 Task: For heading Arial black with underline.  font size for heading18,  'Change the font style of data to'Calibri.  and font size to 9,  Change the alignment of both headline & data to Align center.  In the sheet  Attendance Sheet for Weekly Trackingbook
Action: Mouse moved to (38, 134)
Screenshot: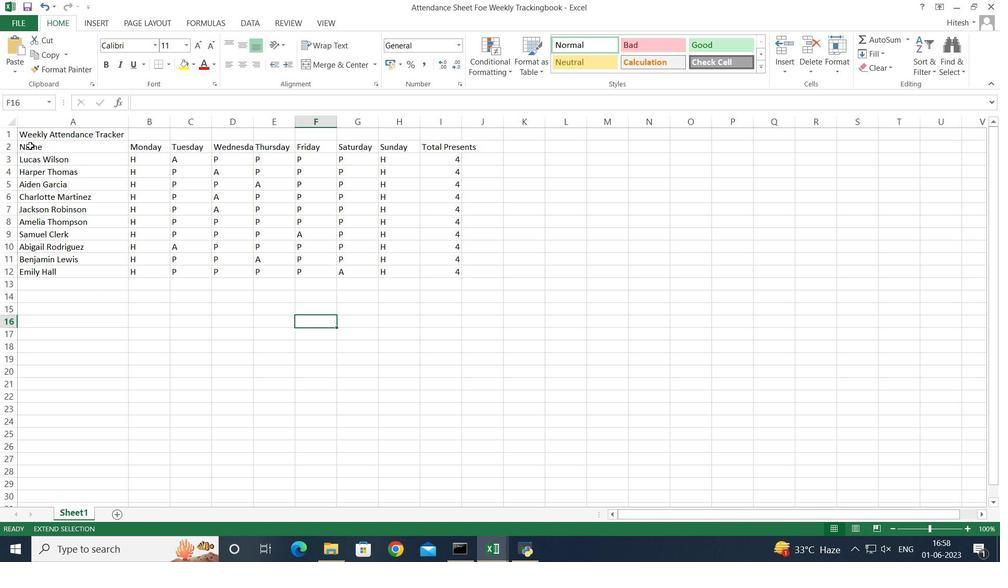 
Action: Mouse pressed left at (38, 134)
Screenshot: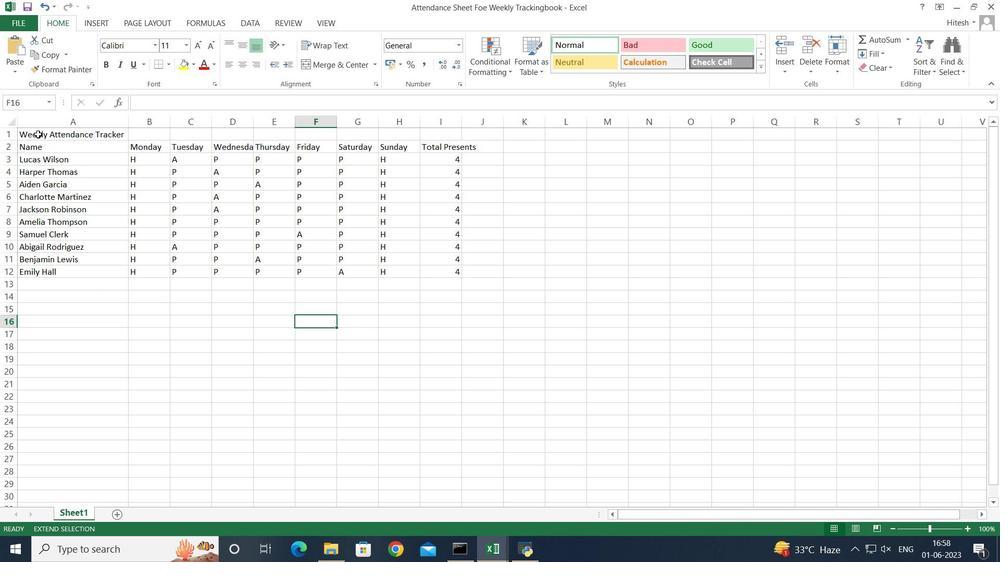 
Action: Mouse moved to (201, 384)
Screenshot: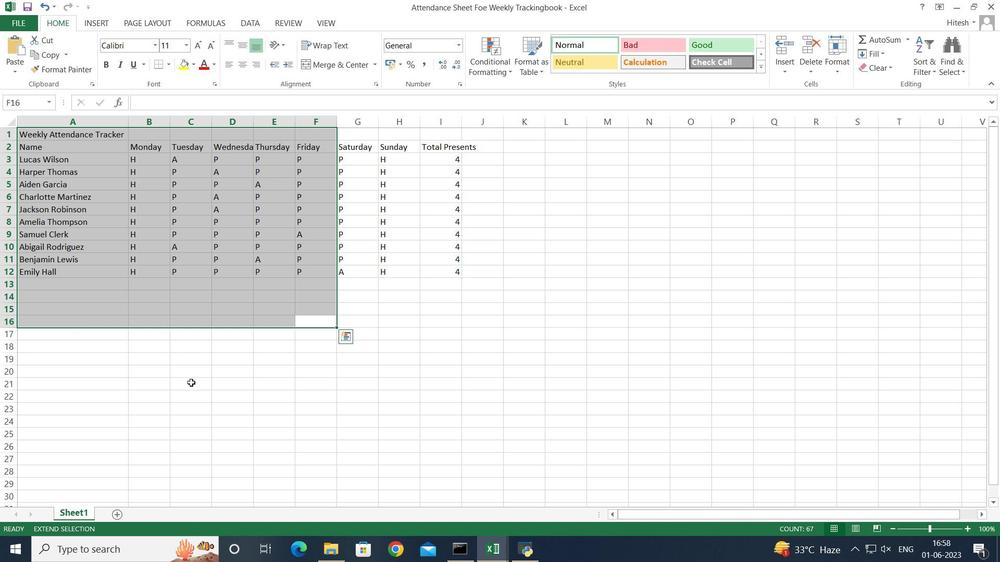 
Action: Mouse pressed left at (201, 384)
Screenshot: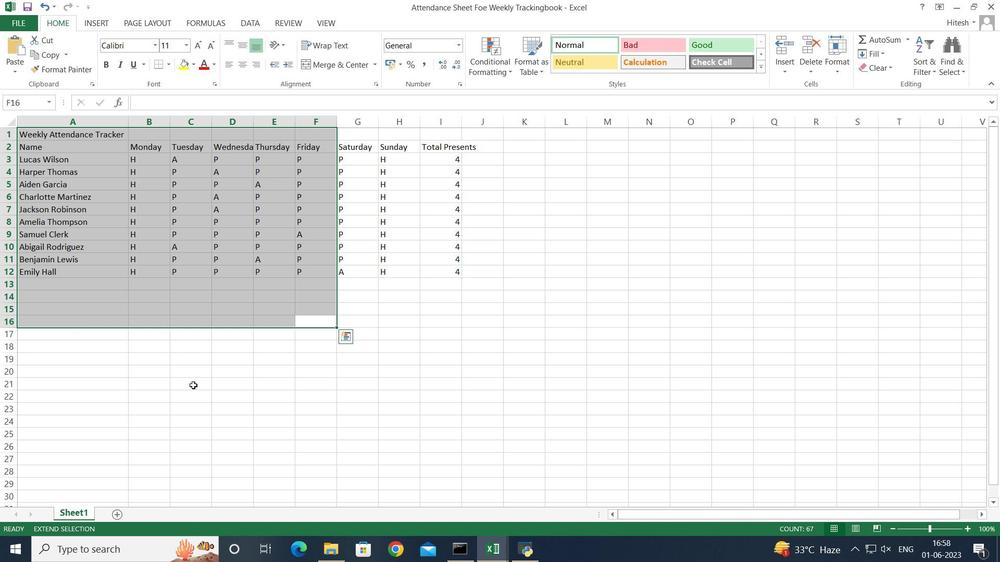 
Action: Mouse moved to (306, 321)
Screenshot: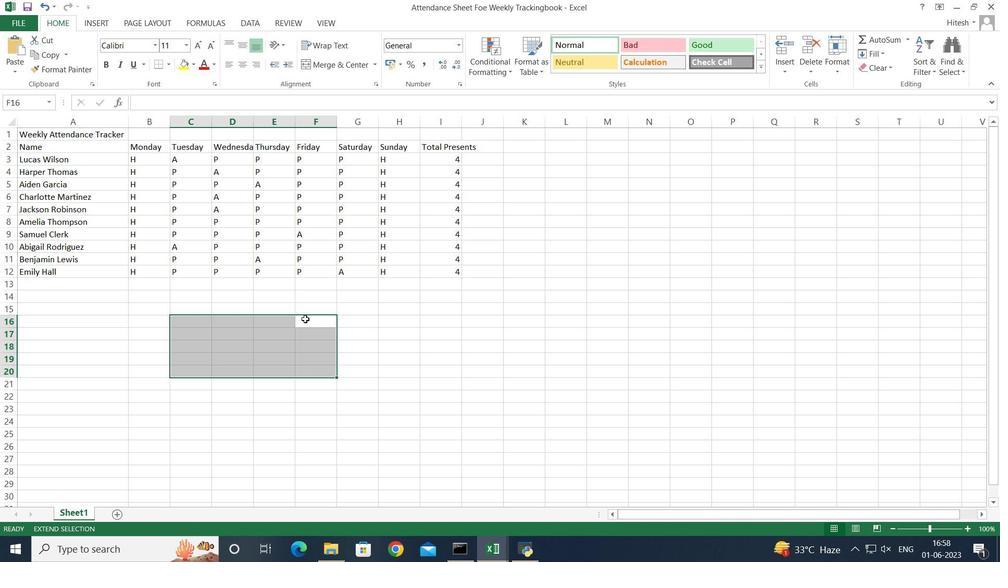 
Action: Mouse pressed left at (306, 321)
Screenshot: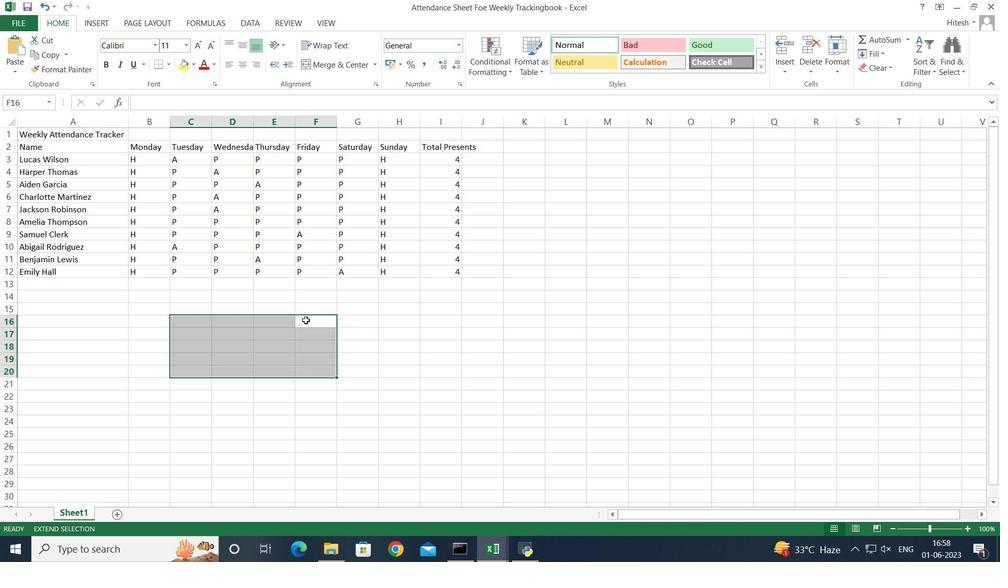 
Action: Key pressed j<Key.backspace><Key.backspace>
Screenshot: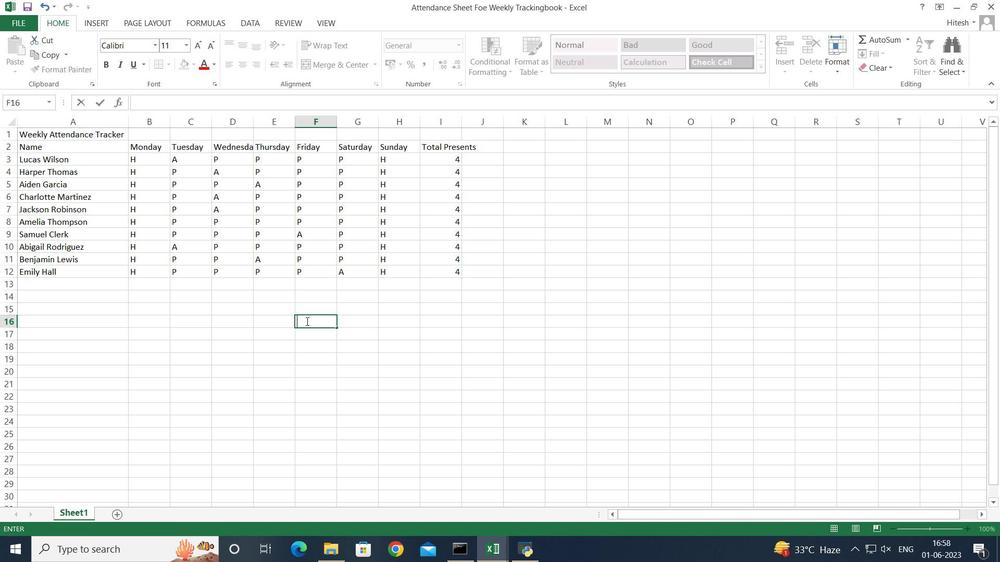 
Action: Mouse moved to (57, 140)
Screenshot: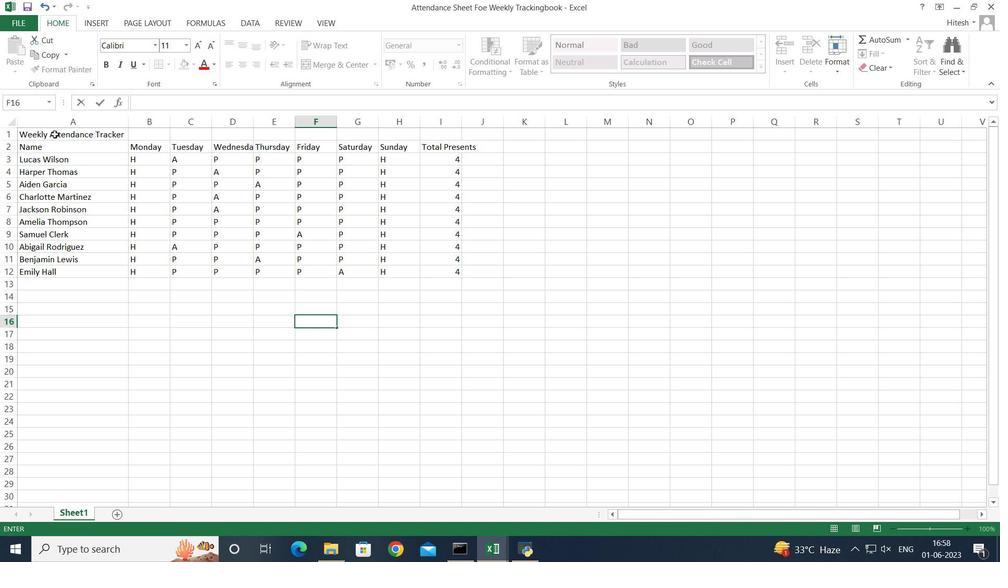 
Action: Mouse pressed left at (57, 140)
Screenshot: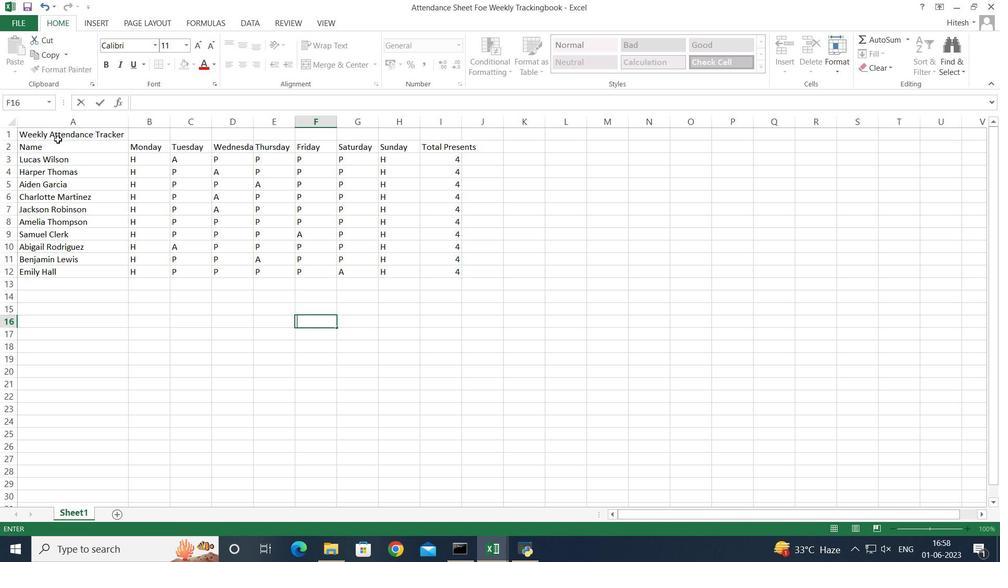 
Action: Mouse moved to (91, 138)
Screenshot: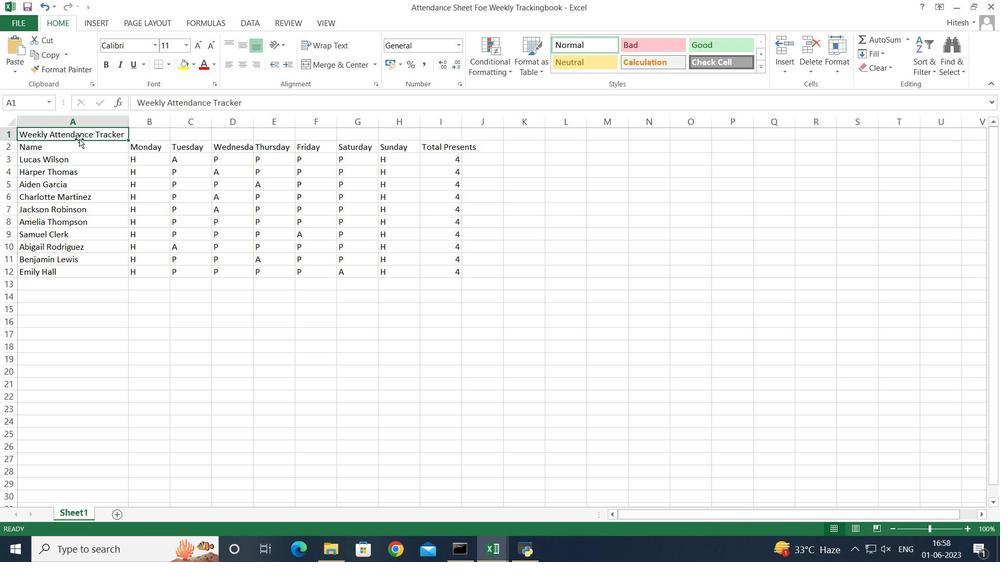 
Action: Key pressed <Key.shift><Key.right><Key.right><Key.right><Key.right><Key.right><Key.right><Key.right><Key.right>
Screenshot: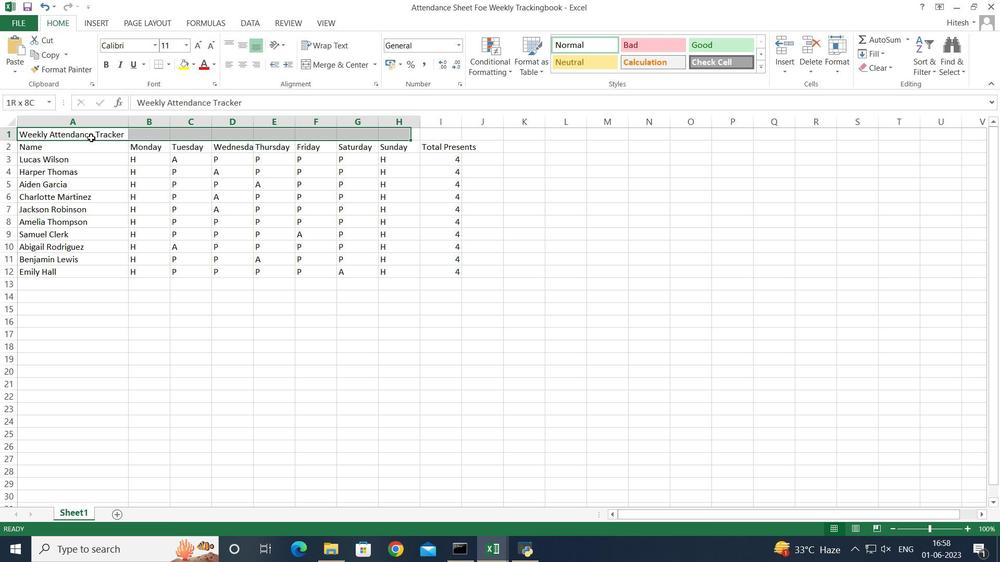 
Action: Mouse moved to (334, 65)
Screenshot: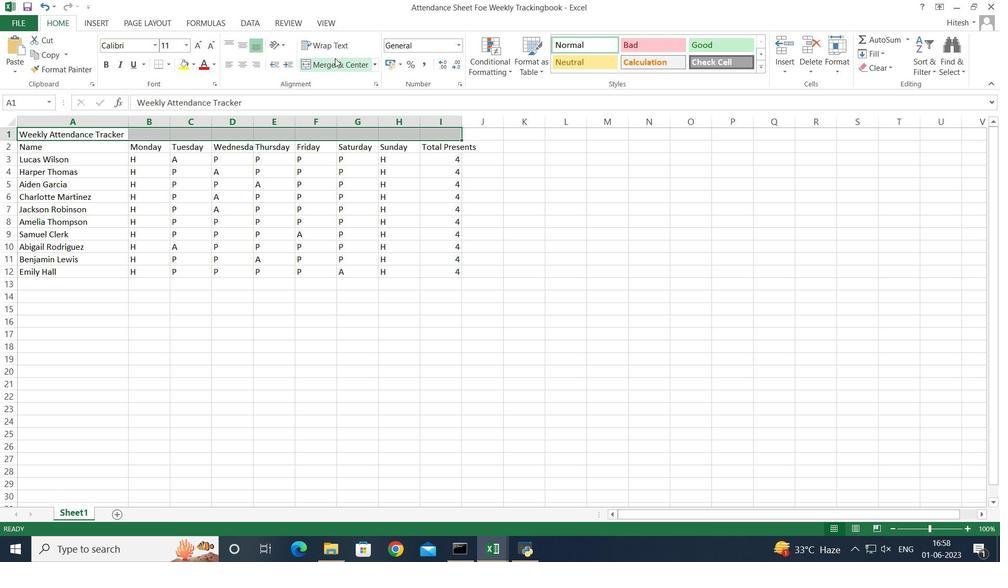 
Action: Mouse pressed left at (334, 65)
Screenshot: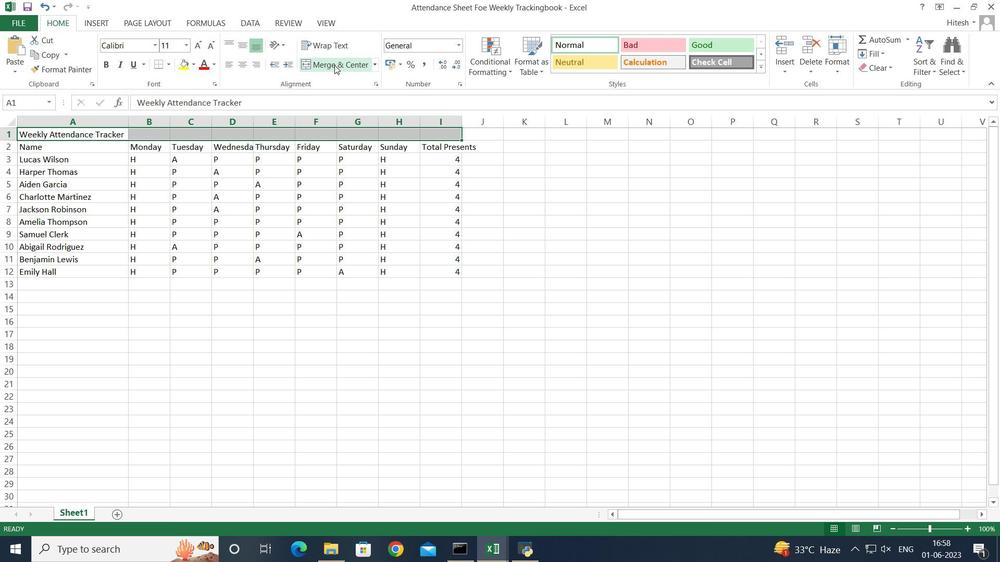 
Action: Mouse moved to (451, 123)
Screenshot: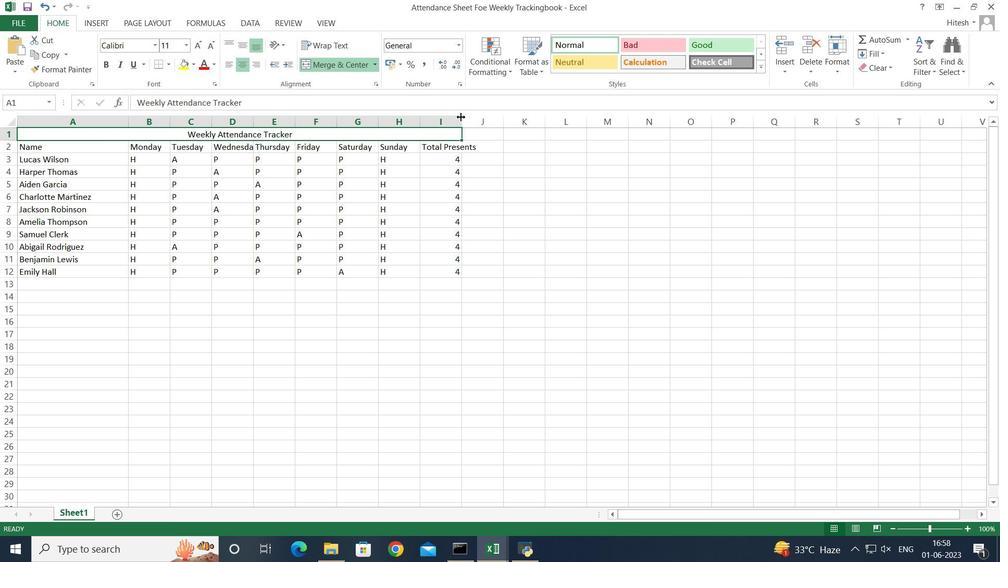 
Action: Mouse pressed left at (451, 123)
Screenshot: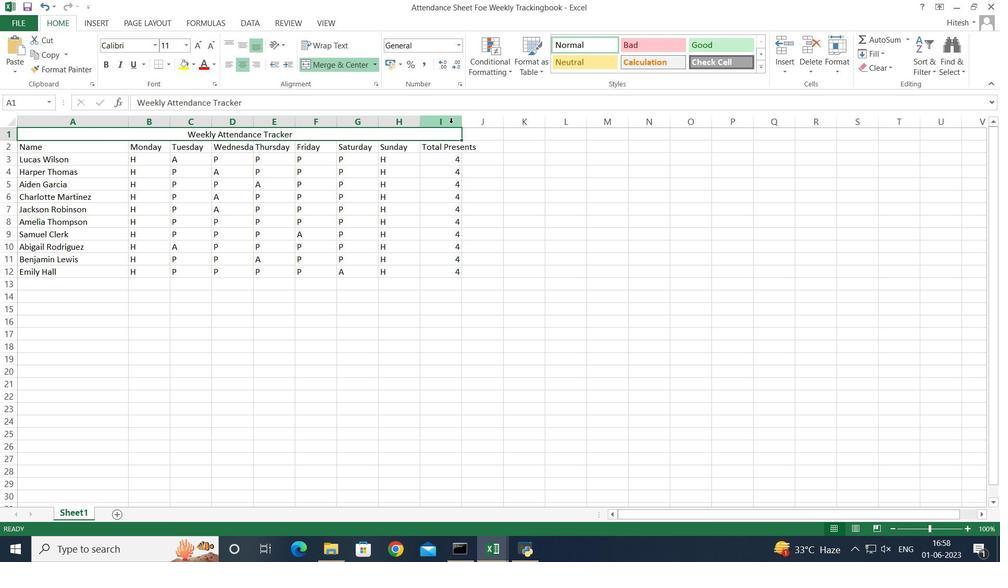 
Action: Mouse moved to (459, 119)
Screenshot: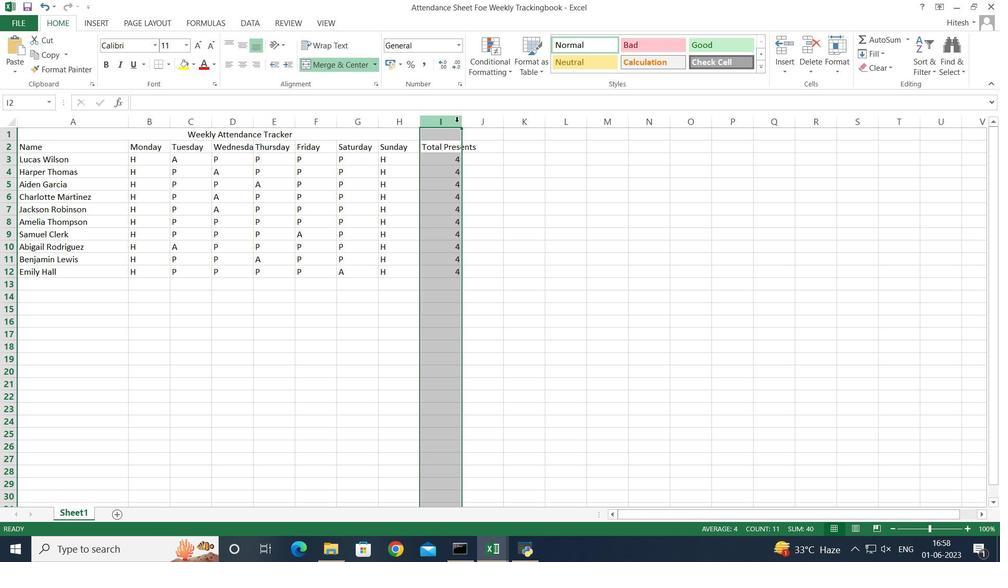 
Action: Mouse pressed left at (459, 119)
Screenshot: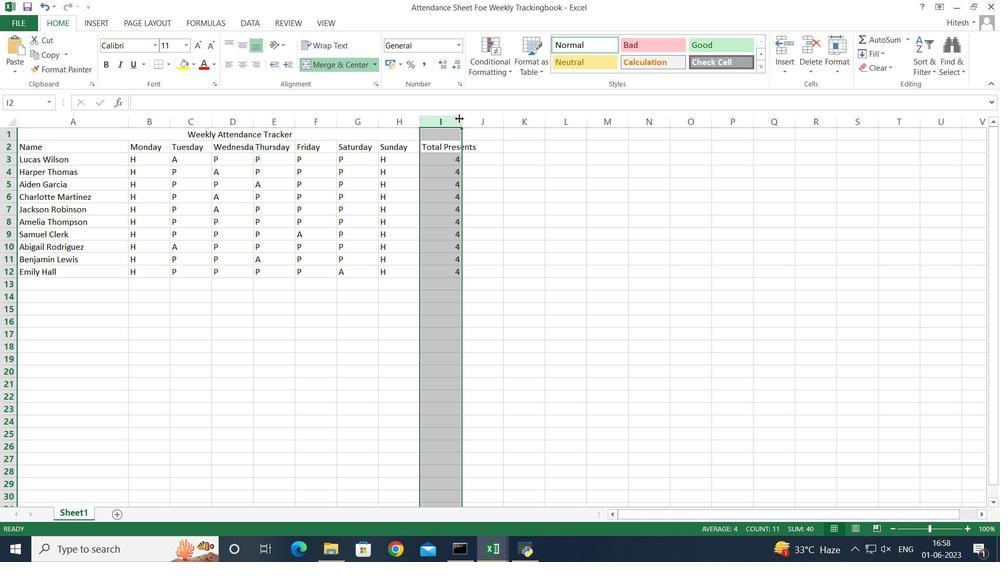 
Action: Mouse moved to (460, 119)
Screenshot: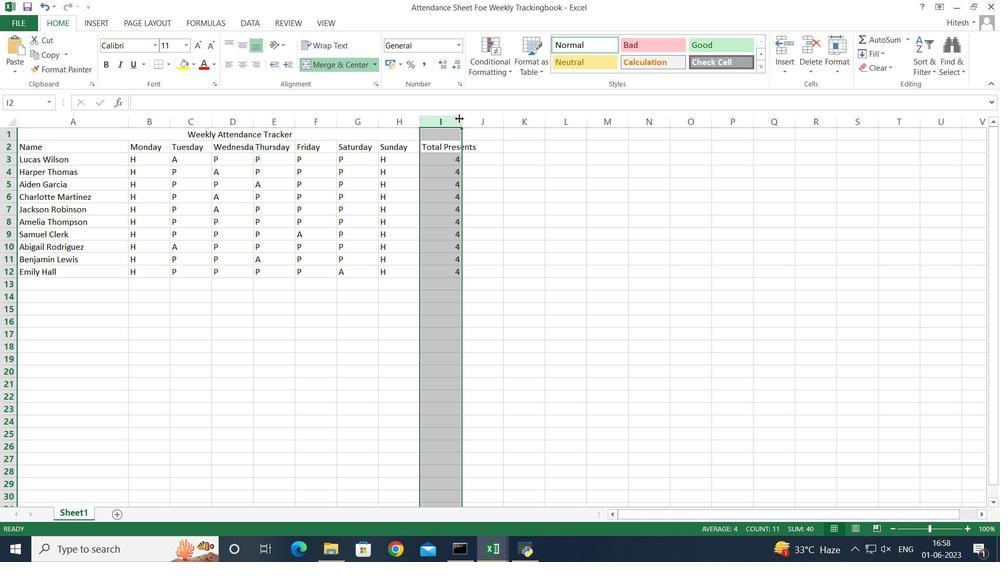 
Action: Mouse pressed left at (460, 119)
Screenshot: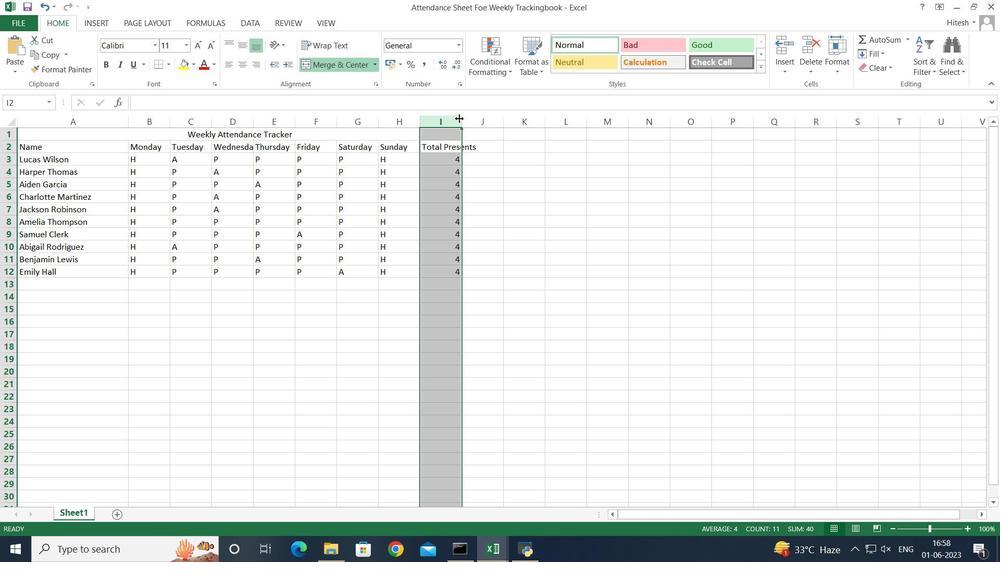 
Action: Mouse moved to (295, 335)
Screenshot: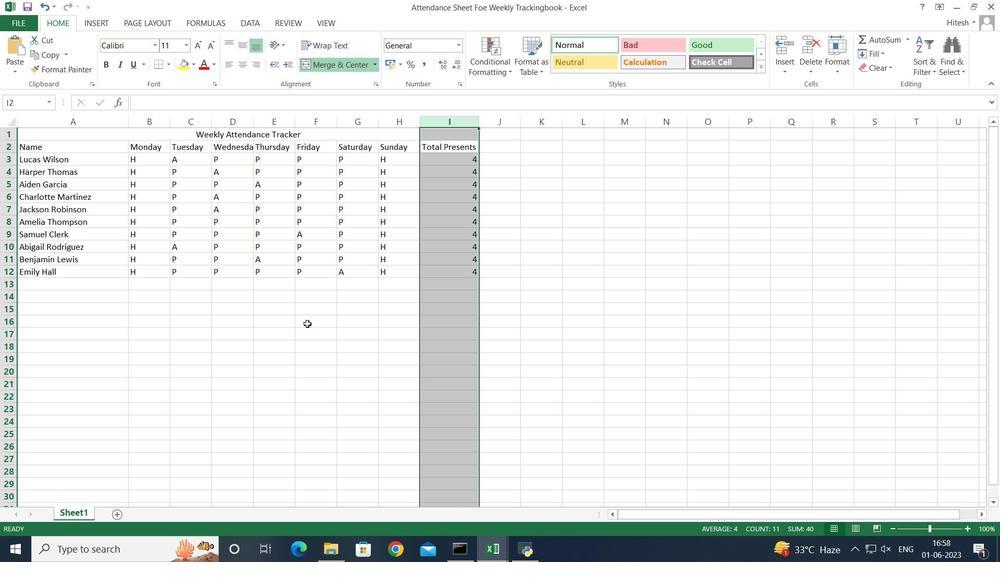 
Action: Mouse pressed left at (295, 335)
Screenshot: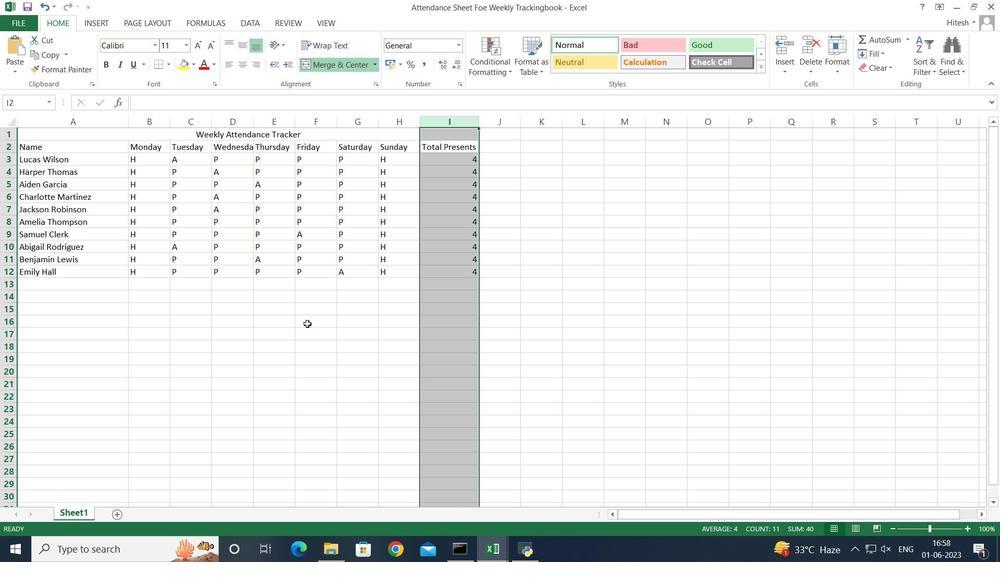 
Action: Mouse moved to (53, 134)
Screenshot: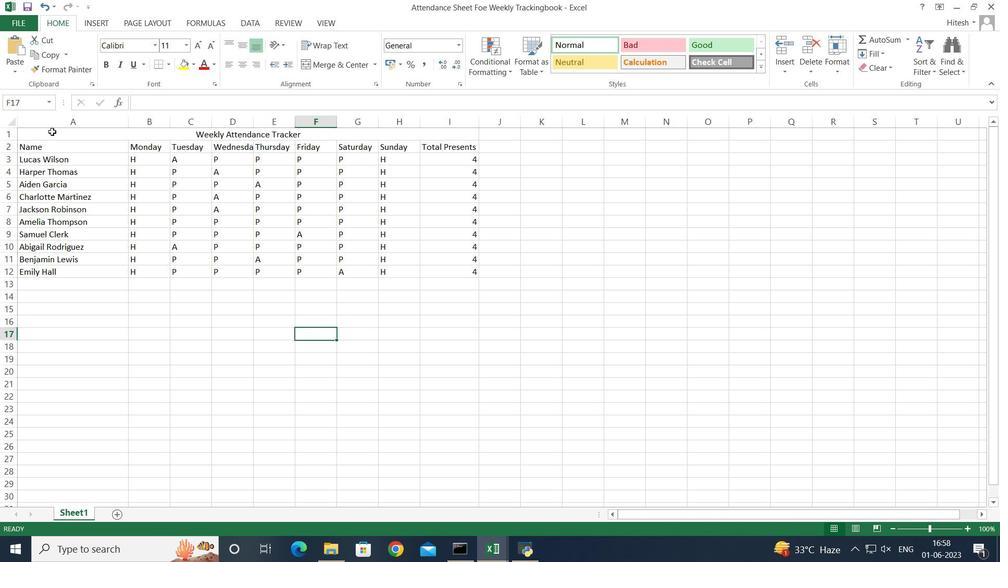 
Action: Mouse pressed left at (53, 134)
Screenshot: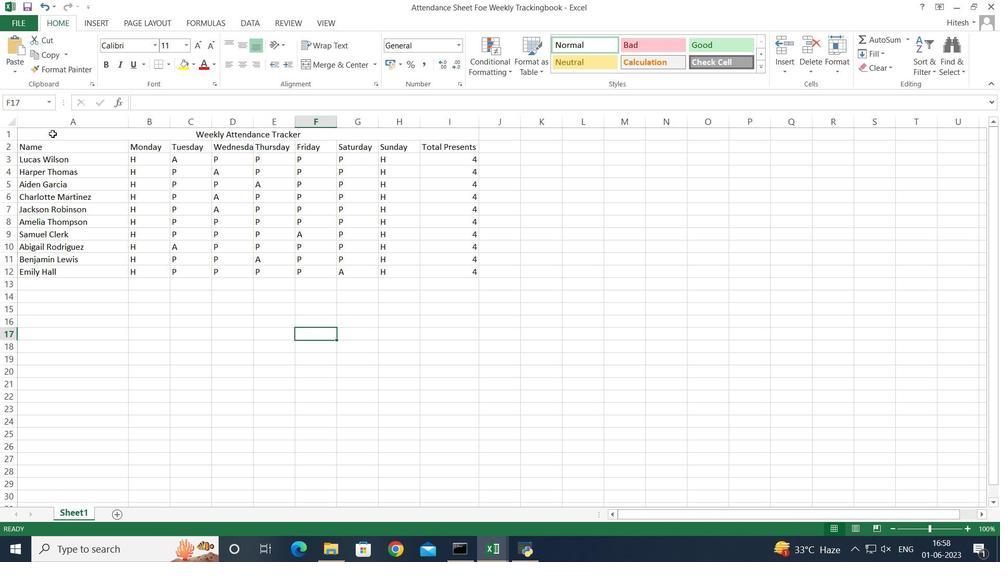 
Action: Mouse moved to (152, 41)
Screenshot: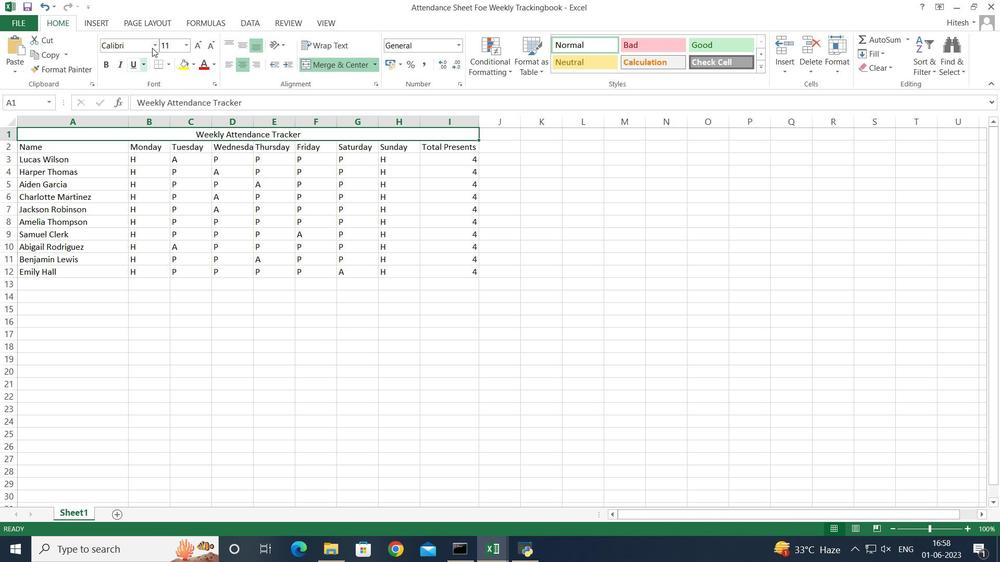 
Action: Mouse pressed left at (152, 41)
Screenshot: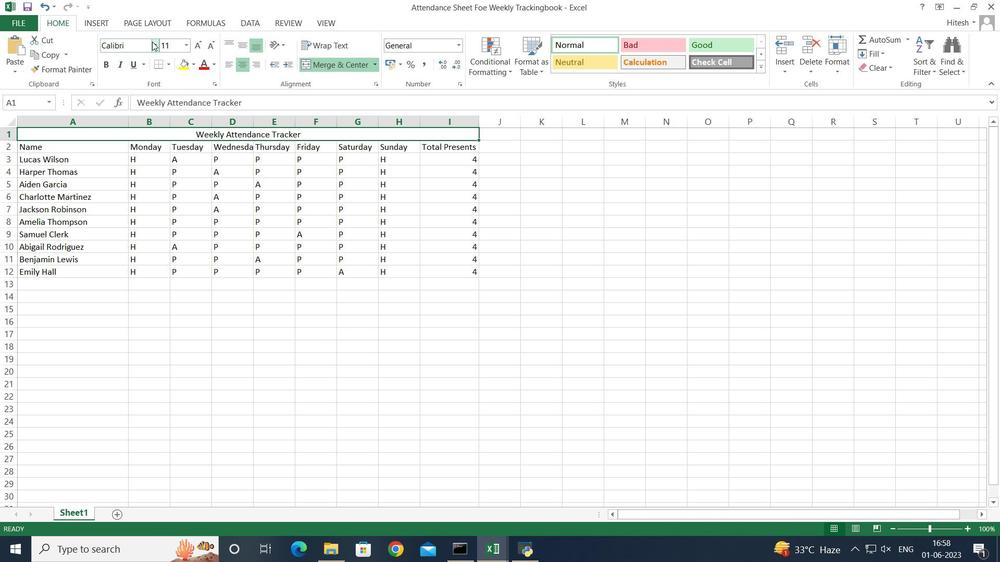 
Action: Mouse moved to (152, 166)
Screenshot: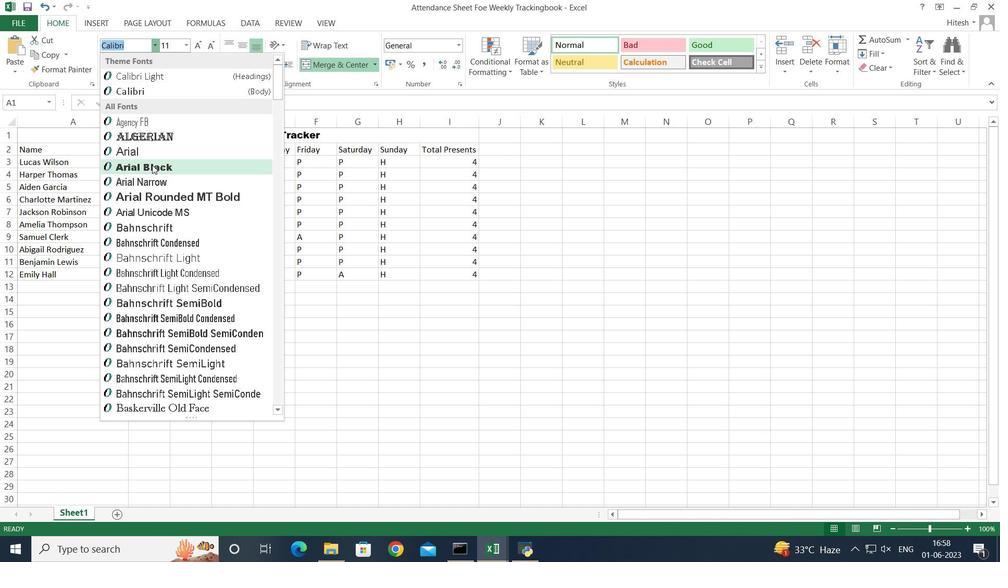 
Action: Mouse pressed left at (152, 166)
Screenshot: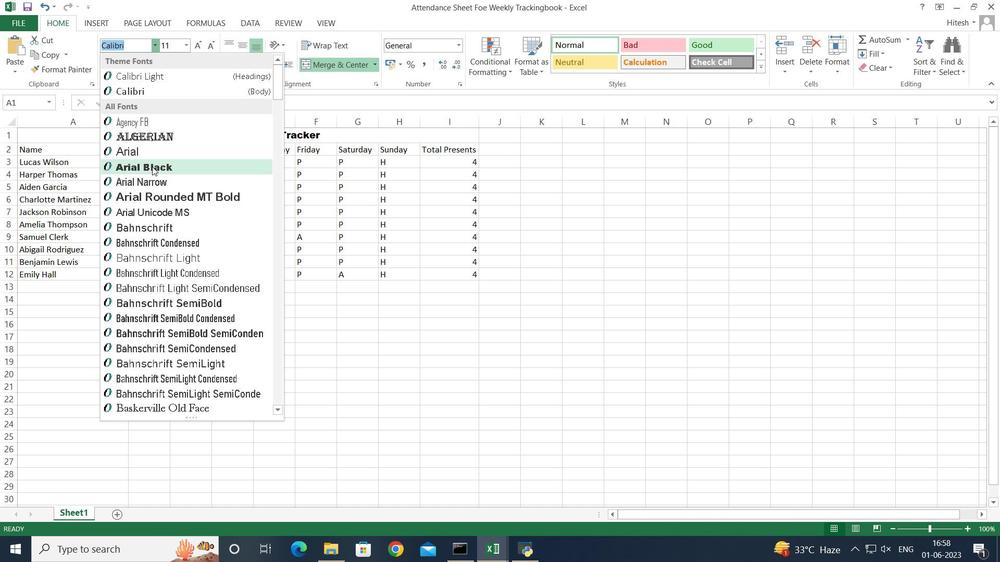 
Action: Mouse moved to (131, 60)
Screenshot: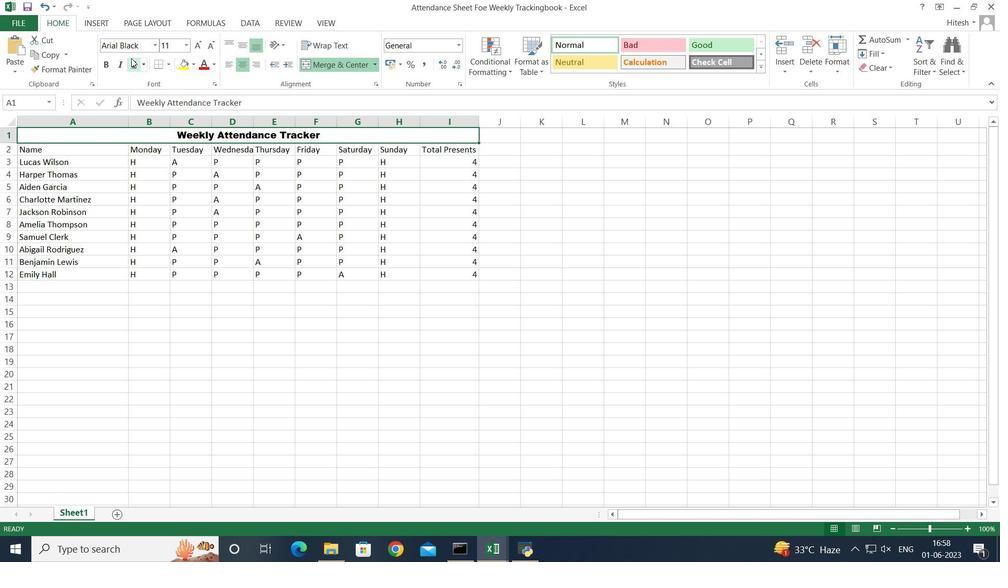 
Action: Mouse pressed left at (131, 60)
Screenshot: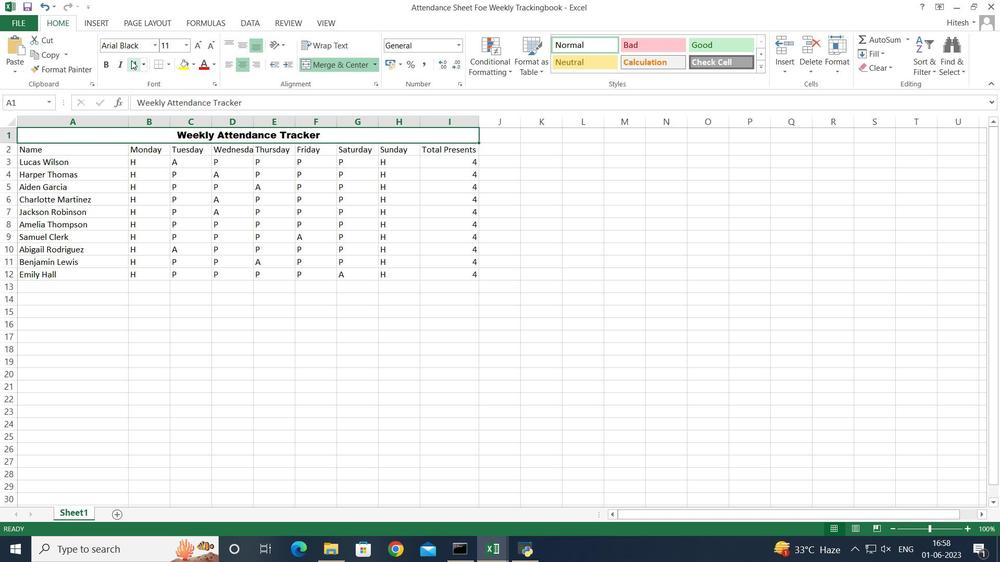 
Action: Mouse moved to (185, 42)
Screenshot: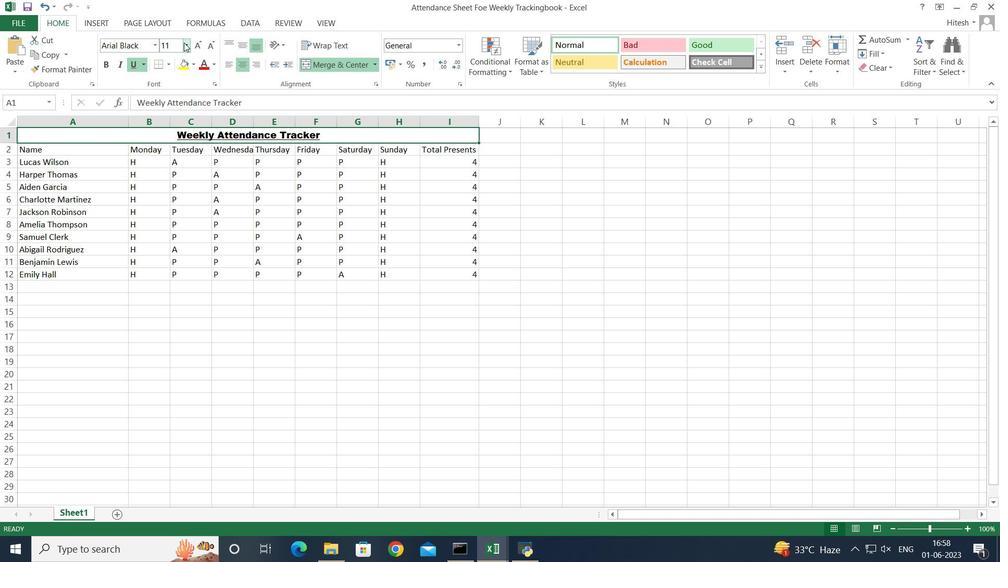 
Action: Mouse pressed left at (185, 42)
Screenshot: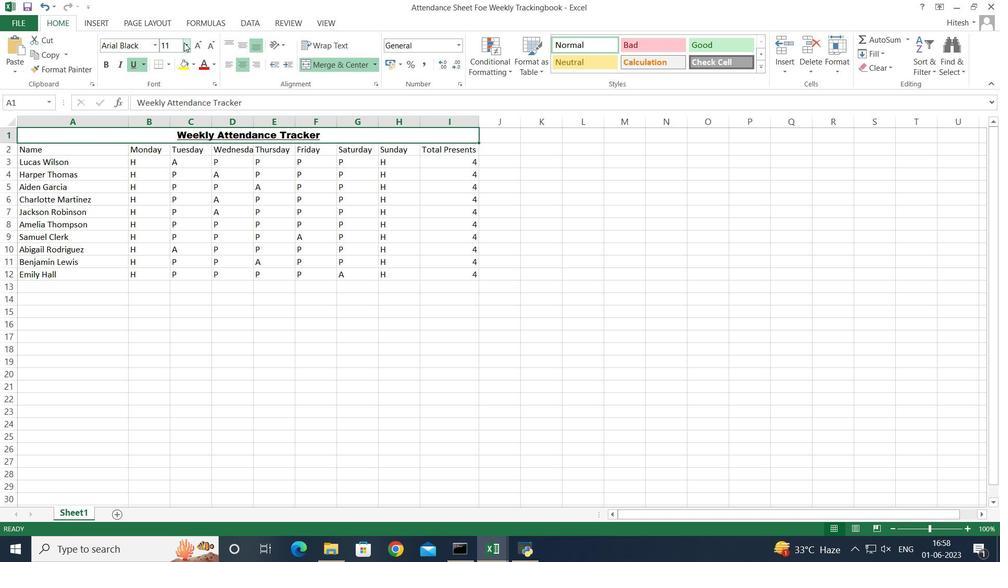 
Action: Mouse moved to (170, 148)
Screenshot: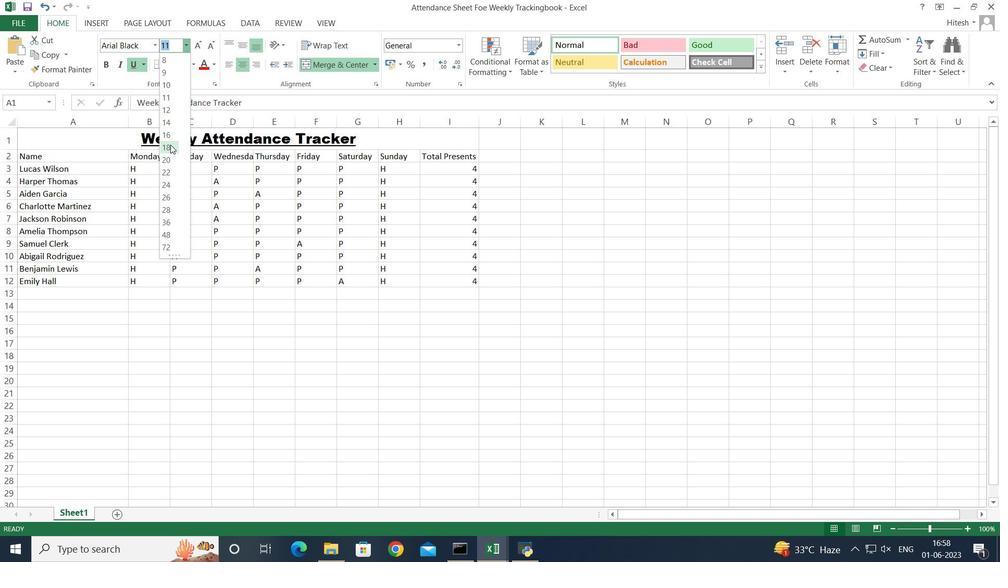 
Action: Mouse pressed left at (170, 148)
Screenshot: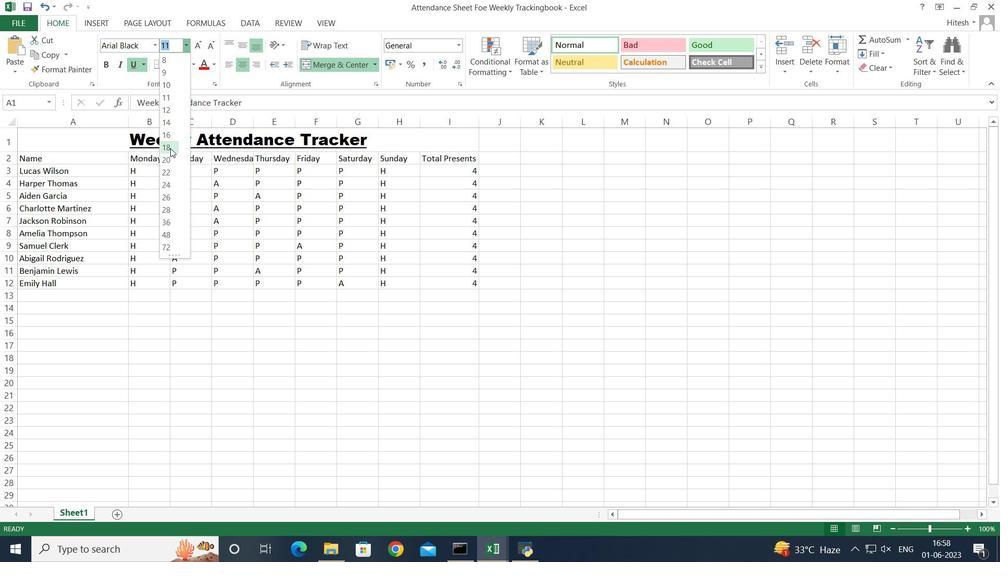 
Action: Mouse moved to (172, 326)
Screenshot: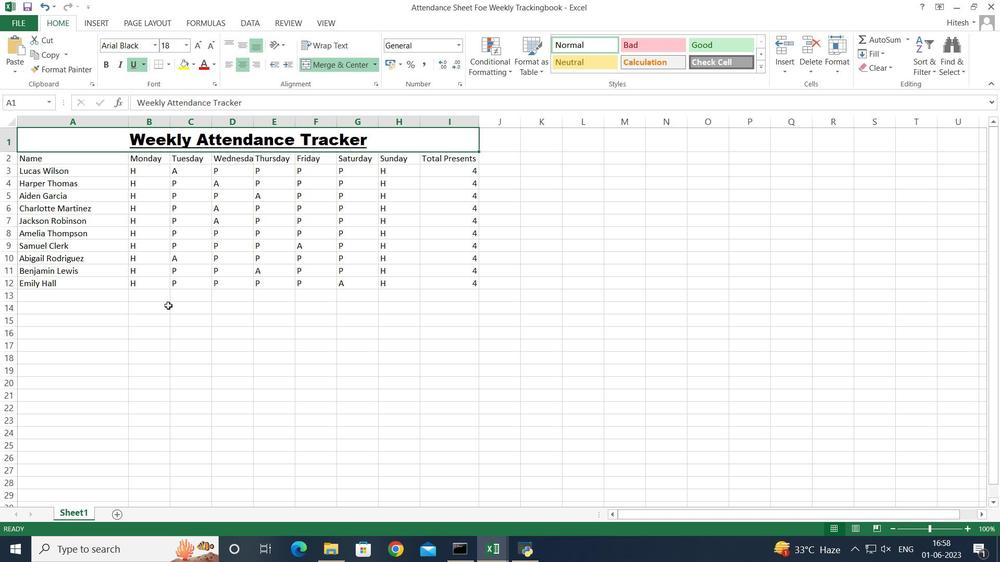 
Action: Mouse pressed left at (172, 326)
Screenshot: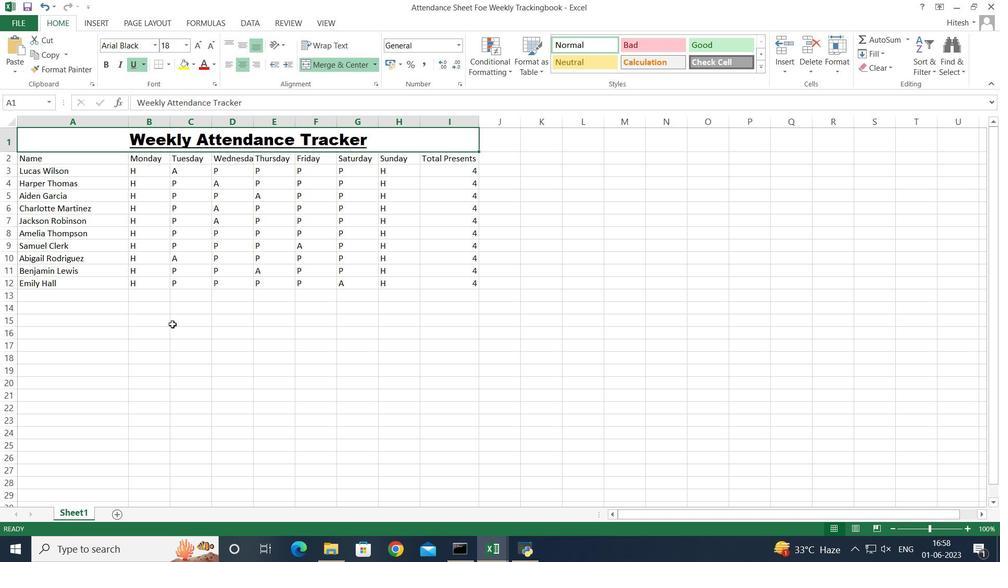 
Action: Mouse moved to (53, 159)
Screenshot: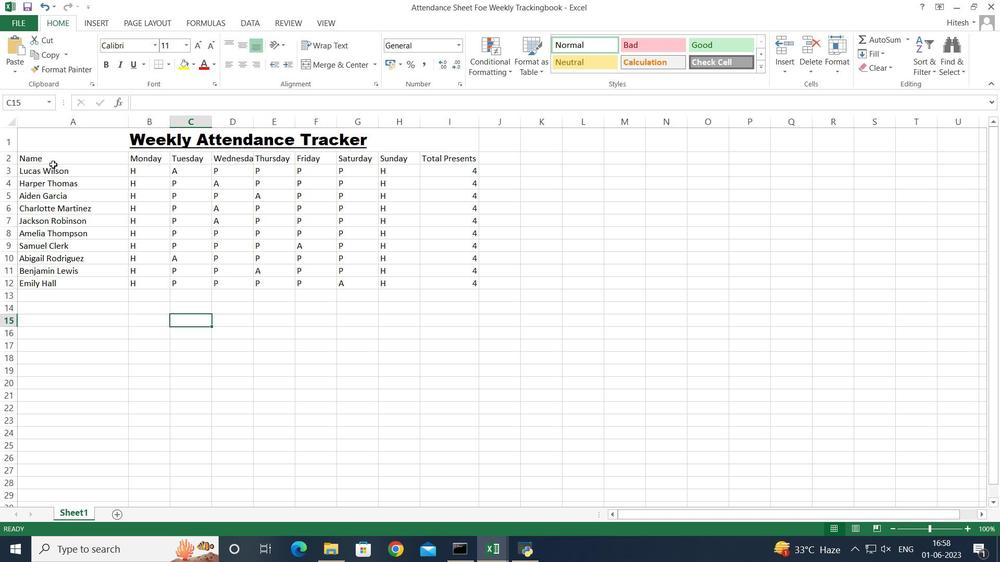 
Action: Mouse pressed left at (53, 159)
Screenshot: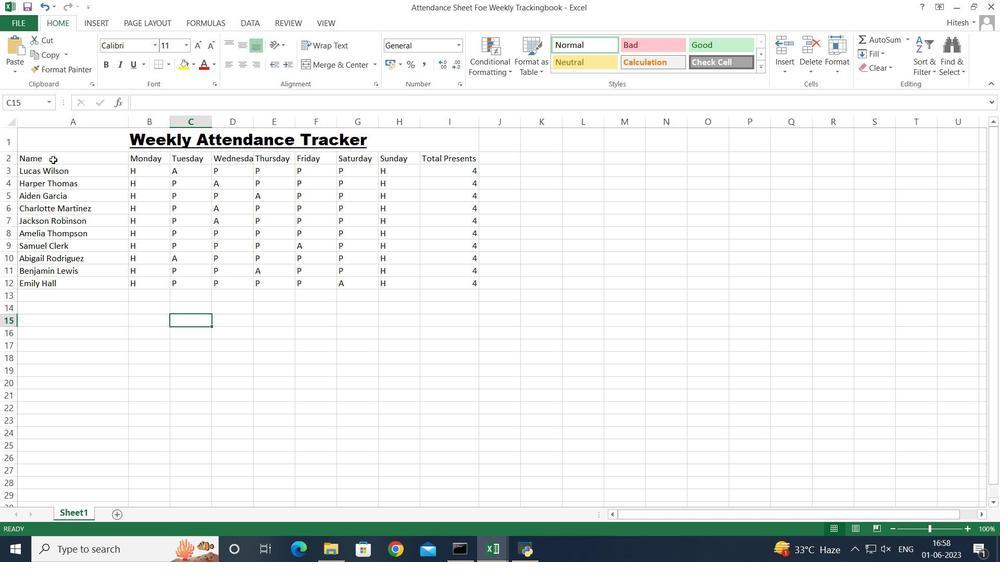 
Action: Key pressed <Key.shift><Key.right><Key.right><Key.right><Key.right><Key.right><Key.right><Key.right><Key.right><Key.down><Key.down><Key.down><Key.down><Key.down><Key.down><Key.down><Key.down><Key.down><Key.down>
Screenshot: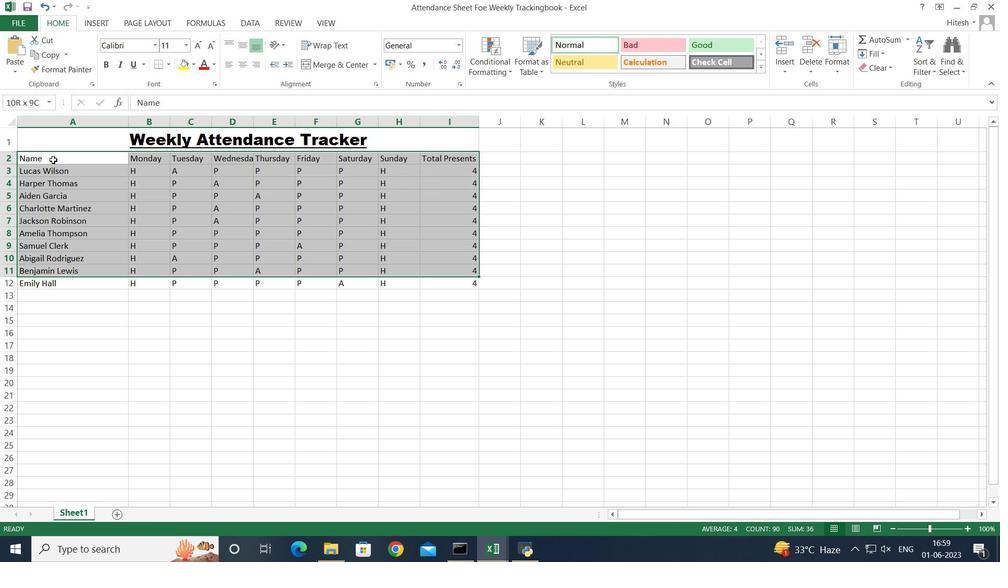 
Action: Mouse moved to (158, 47)
Screenshot: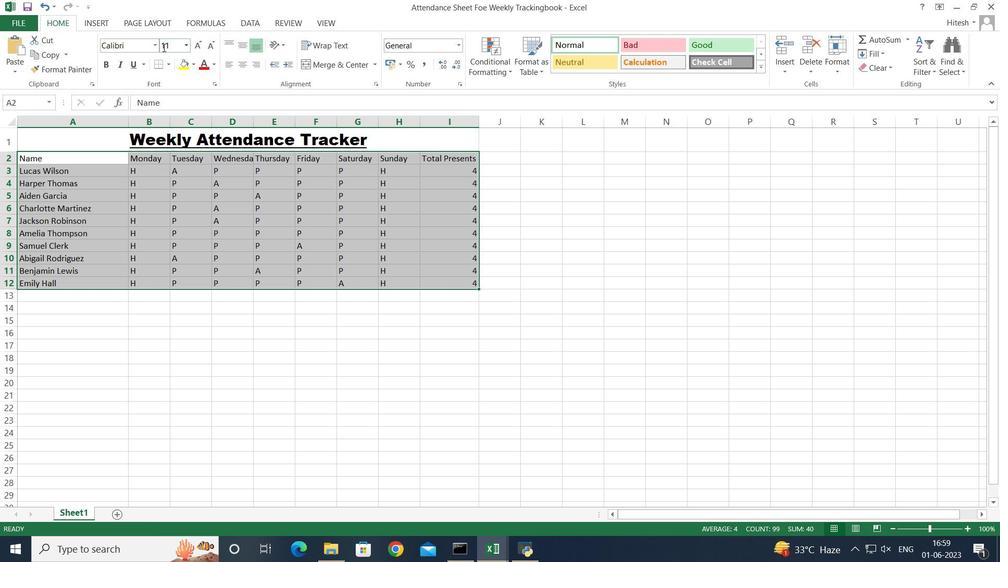 
Action: Mouse pressed left at (158, 47)
Screenshot: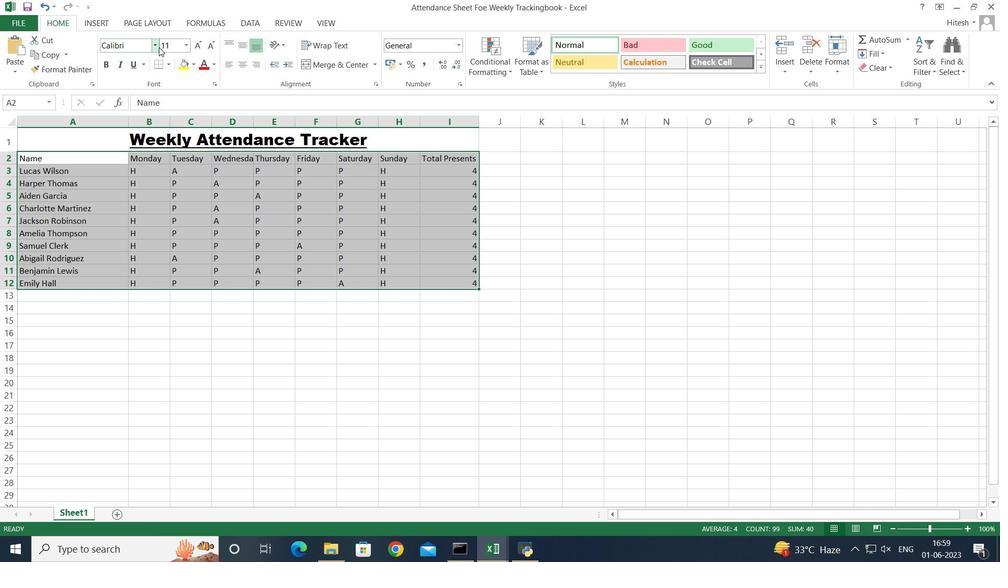
Action: Mouse moved to (150, 93)
Screenshot: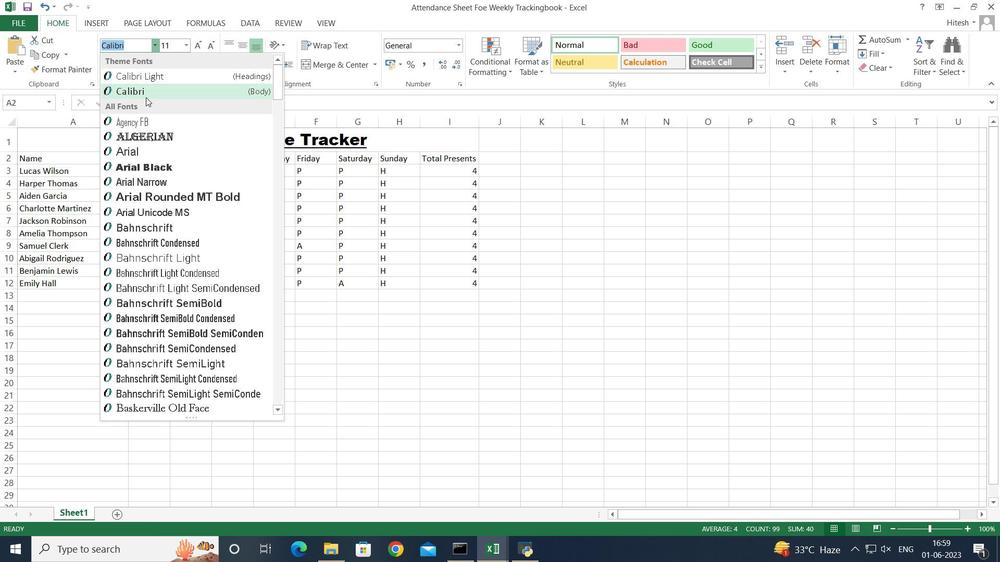 
Action: Mouse pressed left at (150, 93)
Screenshot: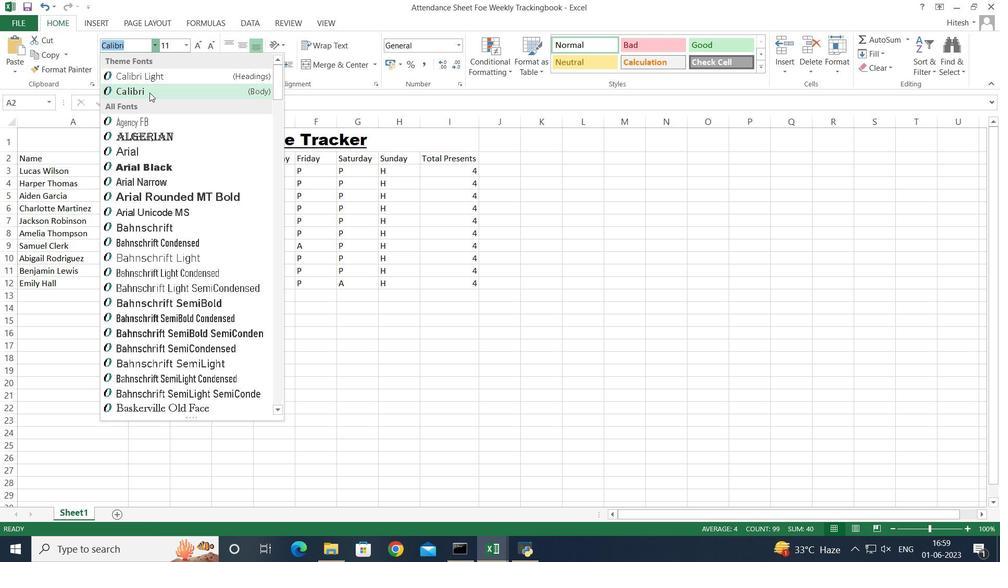 
Action: Mouse moved to (184, 44)
Screenshot: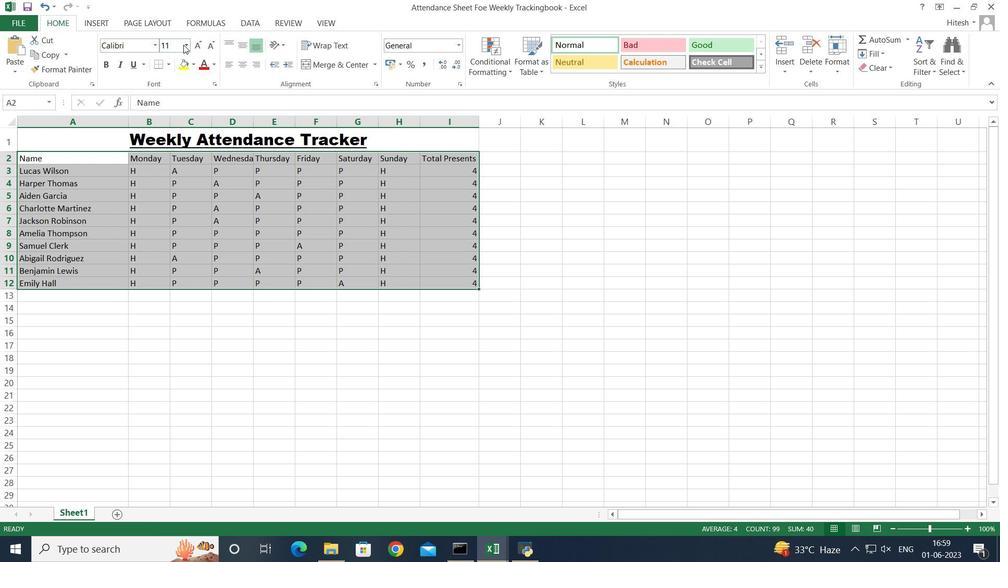
Action: Mouse pressed left at (184, 44)
Screenshot: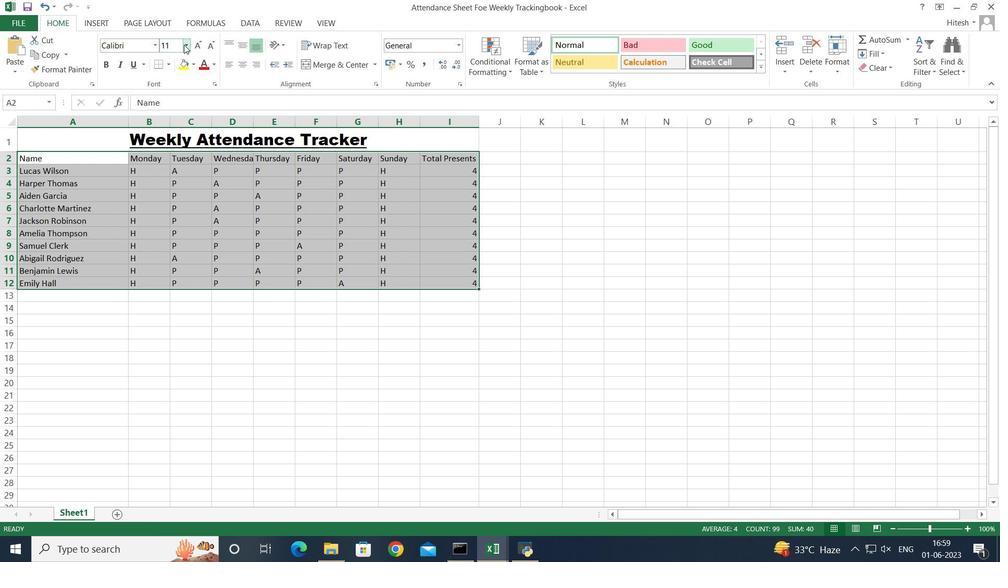 
Action: Mouse moved to (167, 70)
Screenshot: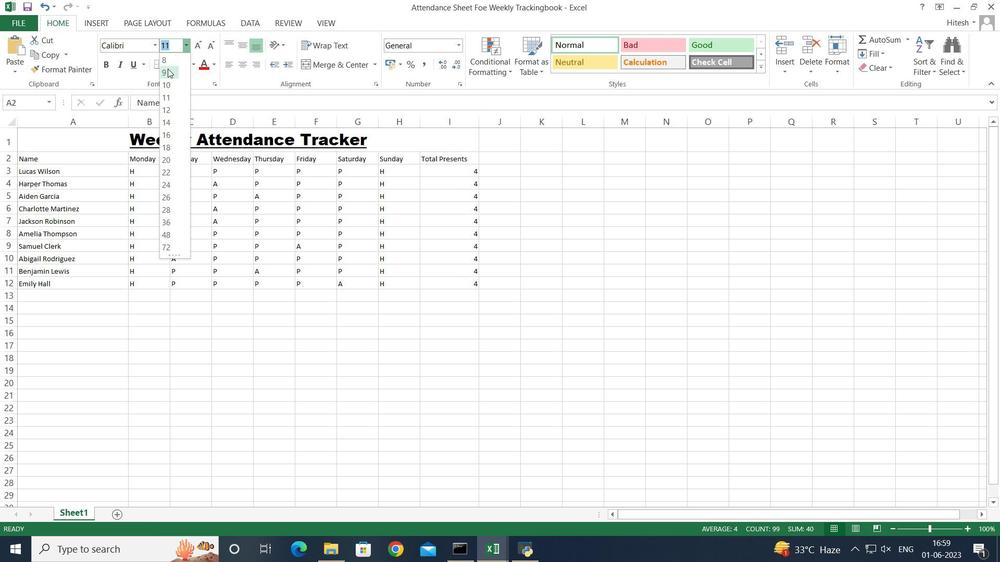 
Action: Mouse pressed left at (167, 70)
Screenshot: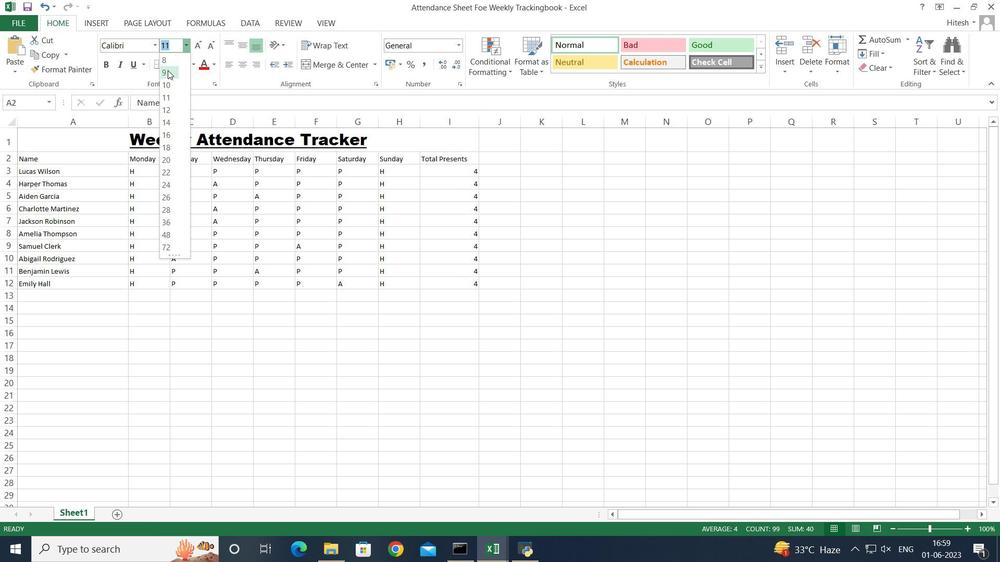 
Action: Mouse moved to (119, 320)
Screenshot: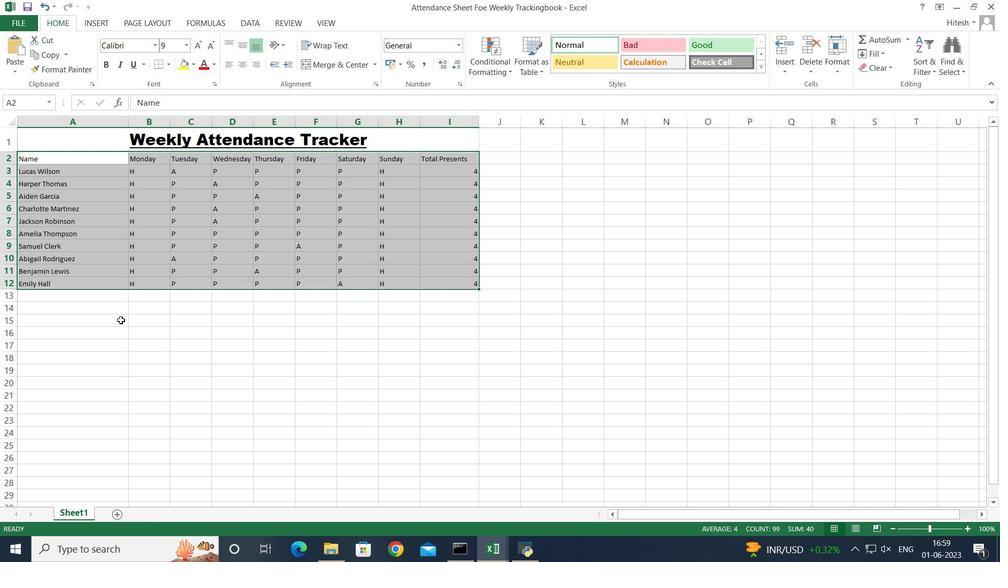 
Action: Mouse pressed left at (119, 320)
Screenshot: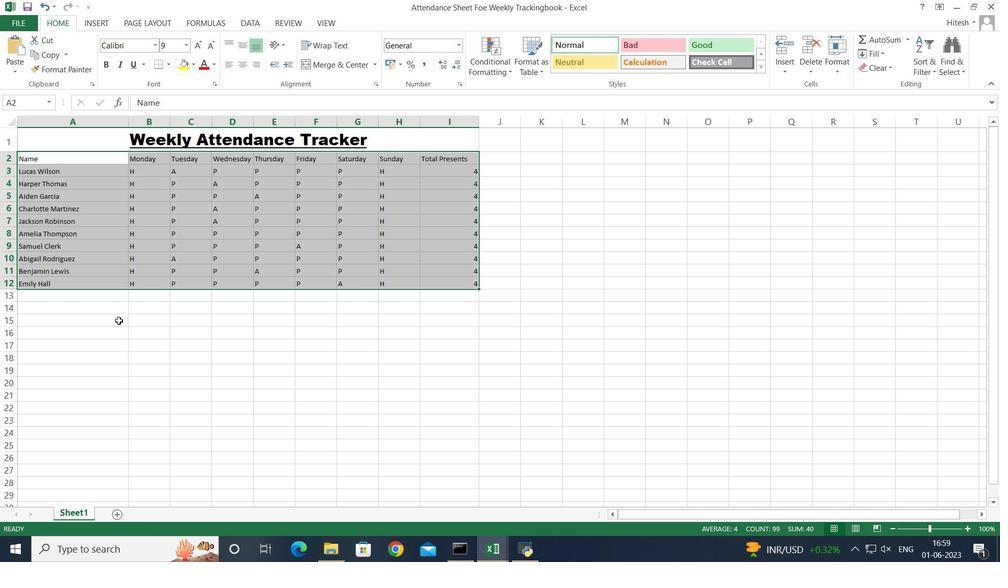 
Action: Mouse moved to (52, 141)
Screenshot: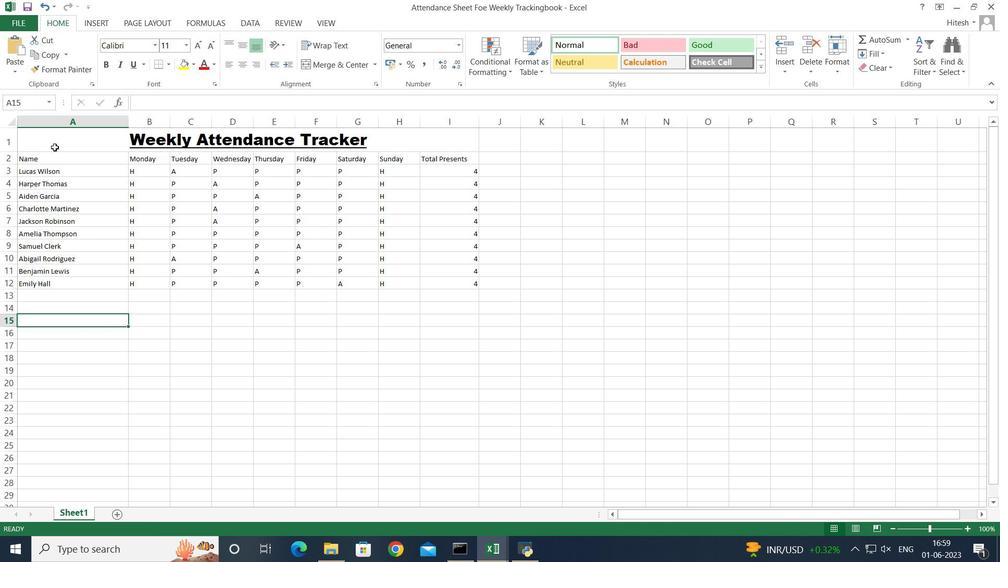 
Action: Mouse pressed left at (52, 141)
Screenshot: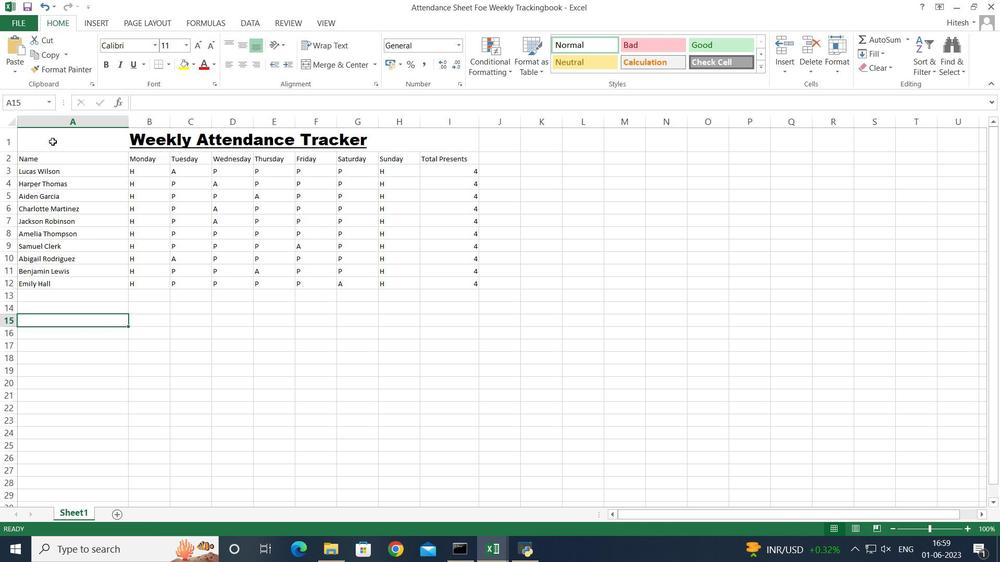 
Action: Key pressed <Key.shift><Key.down><Key.down><Key.down><Key.down><Key.down><Key.down><Key.down><Key.down><Key.down><Key.down><Key.down>
Screenshot: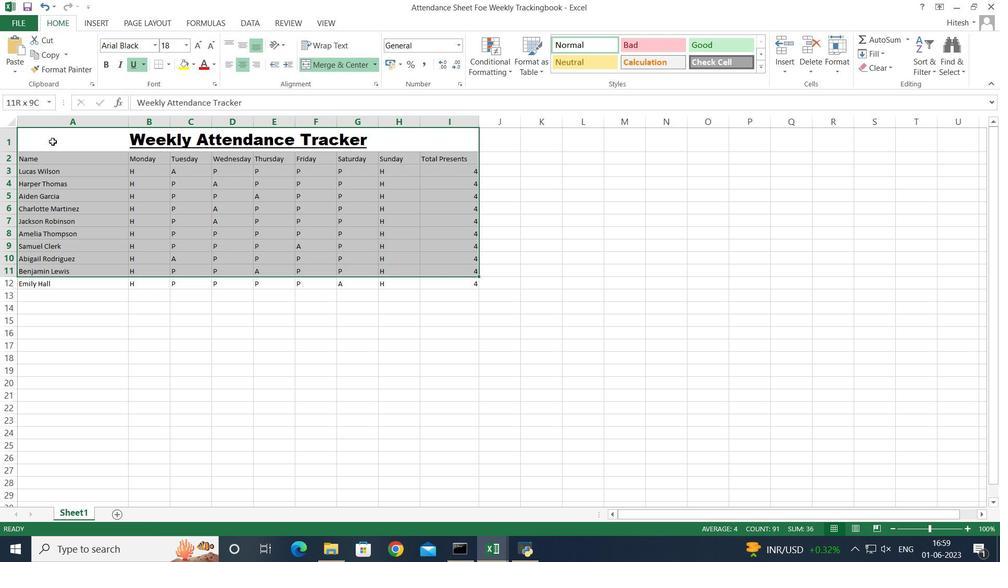 
Action: Mouse moved to (241, 64)
Screenshot: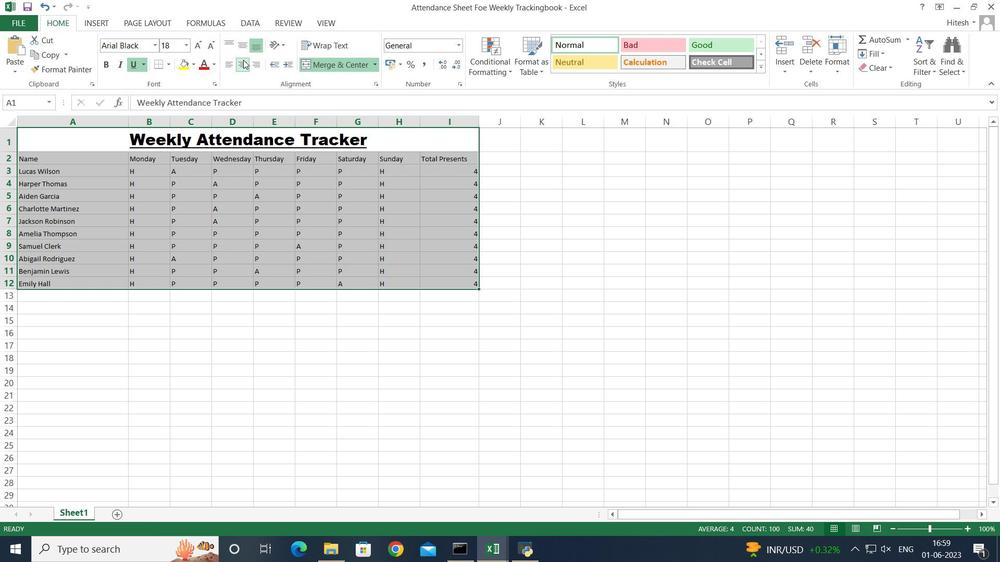 
Action: Mouse pressed left at (241, 64)
Screenshot: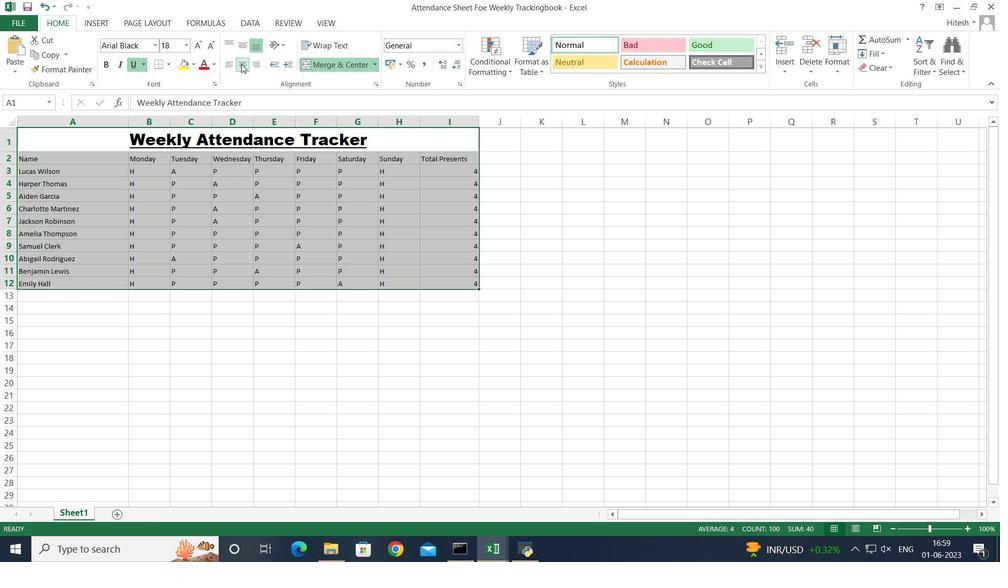 
Action: Mouse pressed left at (241, 64)
Screenshot: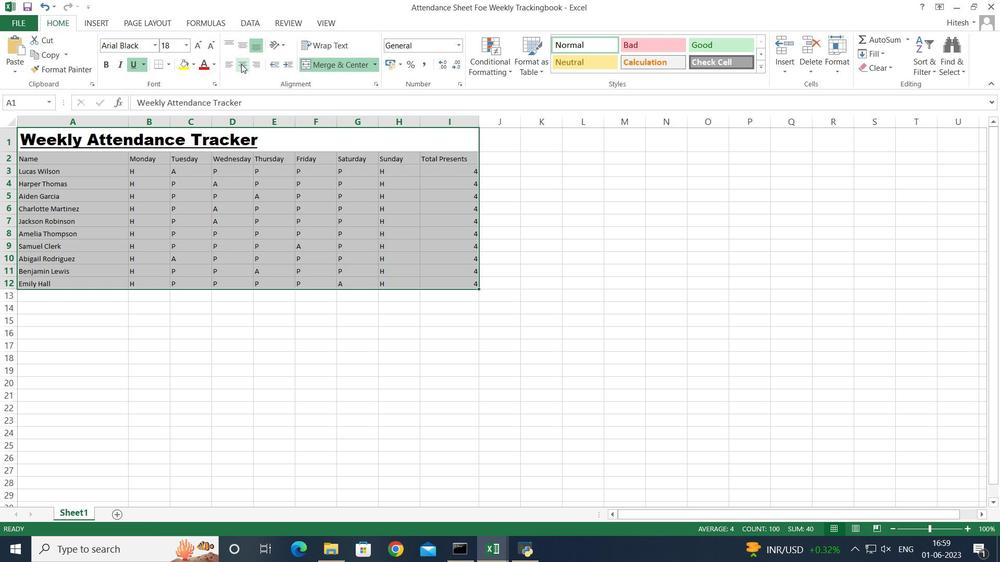 
Action: Mouse moved to (232, 316)
Screenshot: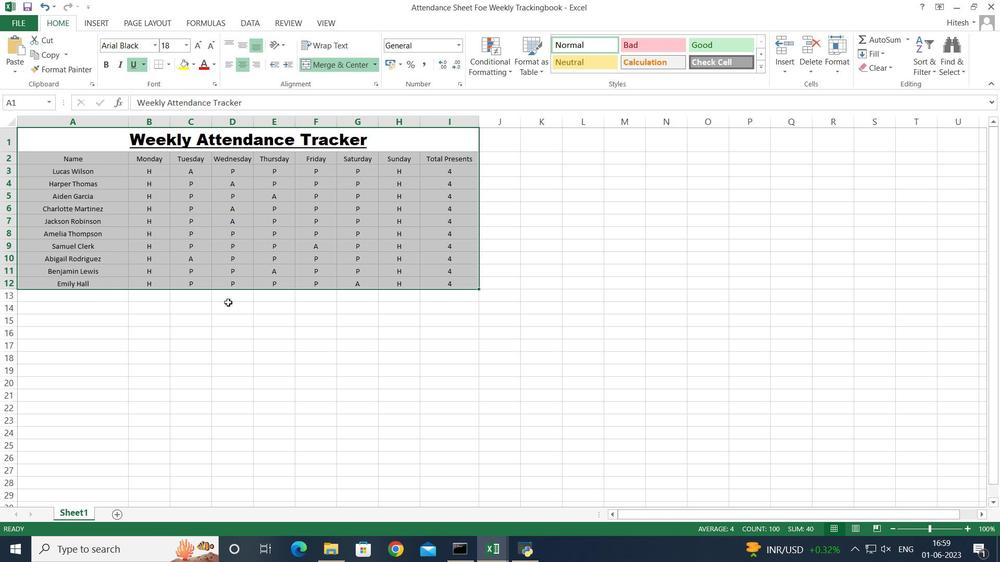 
Action: Mouse pressed left at (232, 316)
Screenshot: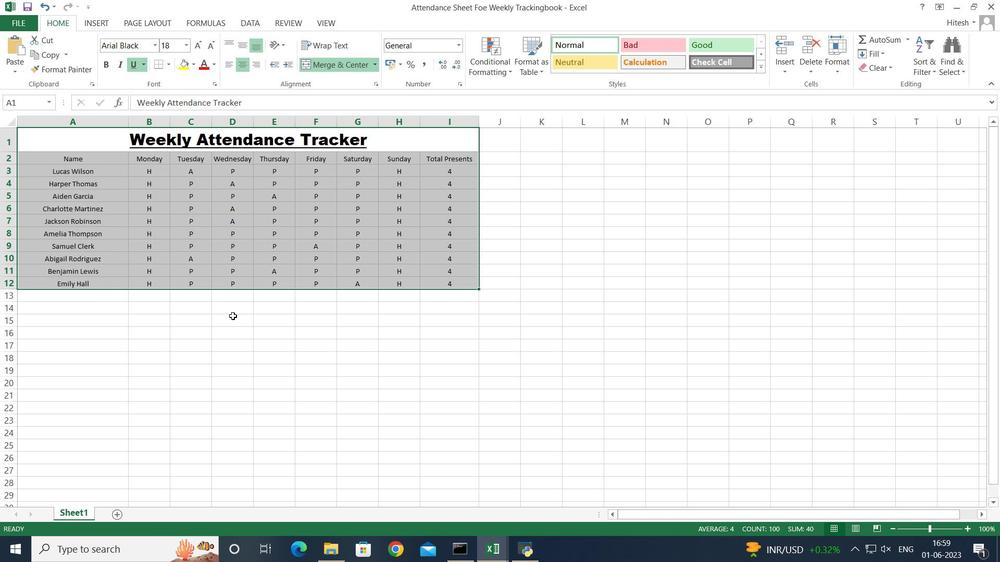 
Action: Mouse moved to (163, 337)
Screenshot: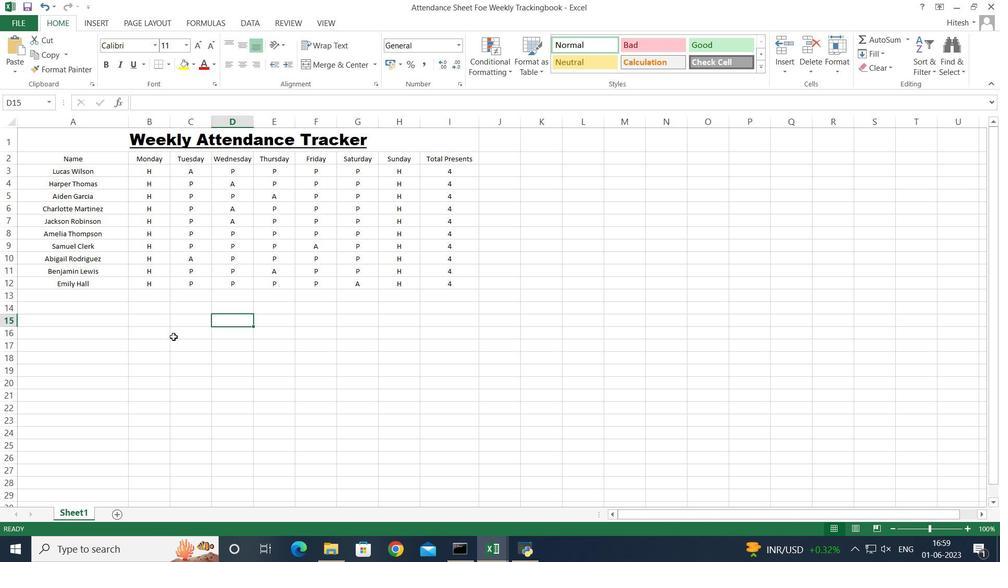 
